 Task: Create New Vendor with Vendor Name: Aqua America - Texas, Billing Address Line1: 7190 S. Honey Creek Drive, Billing Address Line2: Englewood, Billing Address Line3: TX 77906
Action: Mouse moved to (172, 34)
Screenshot: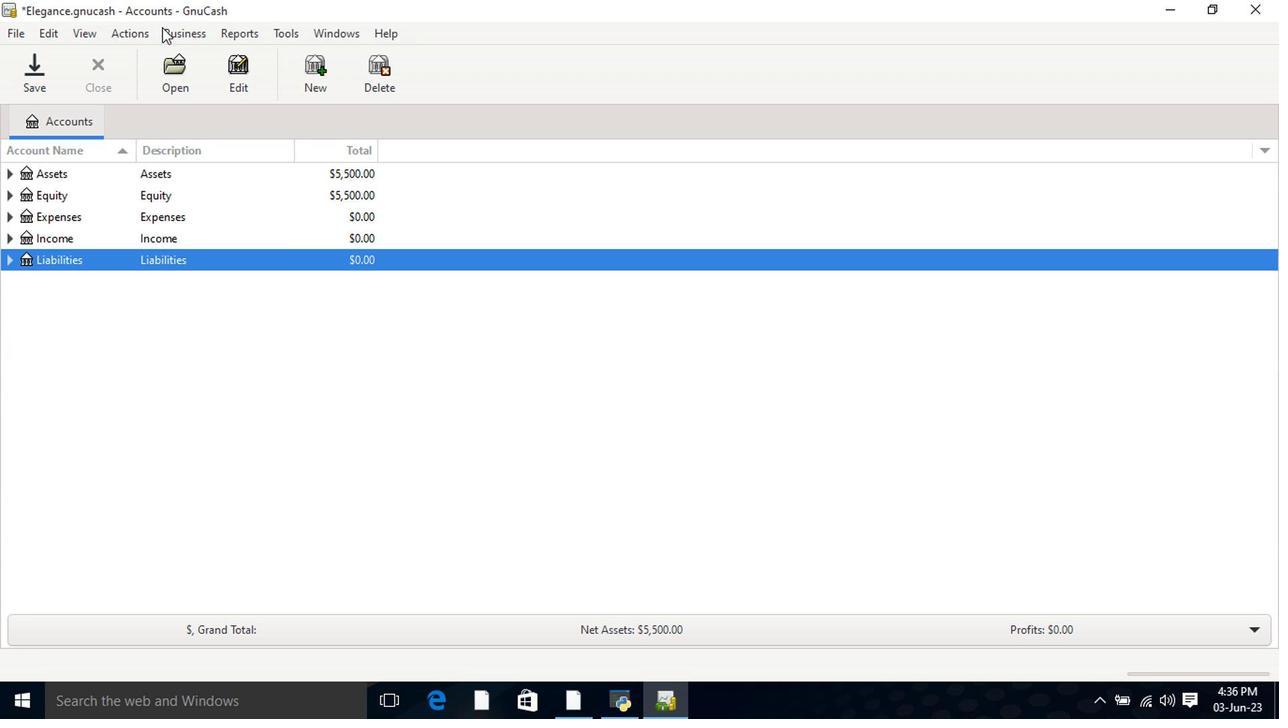 
Action: Mouse pressed left at (172, 34)
Screenshot: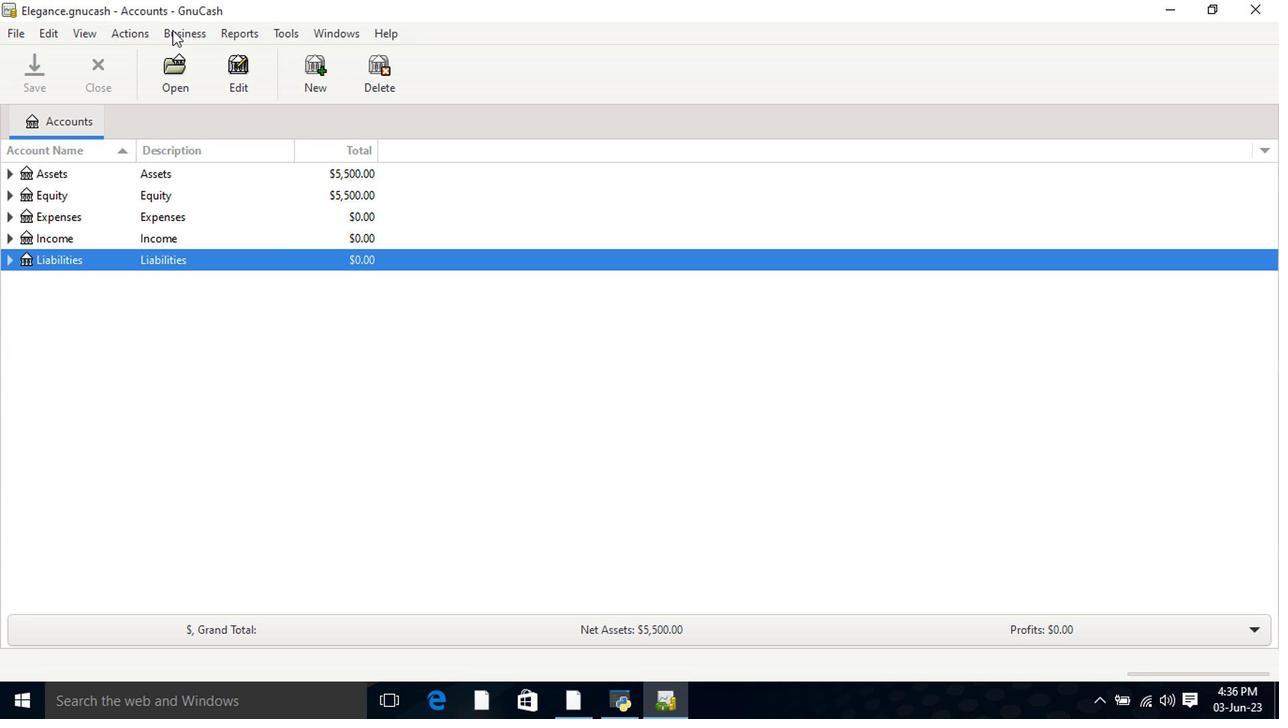 
Action: Mouse moved to (203, 84)
Screenshot: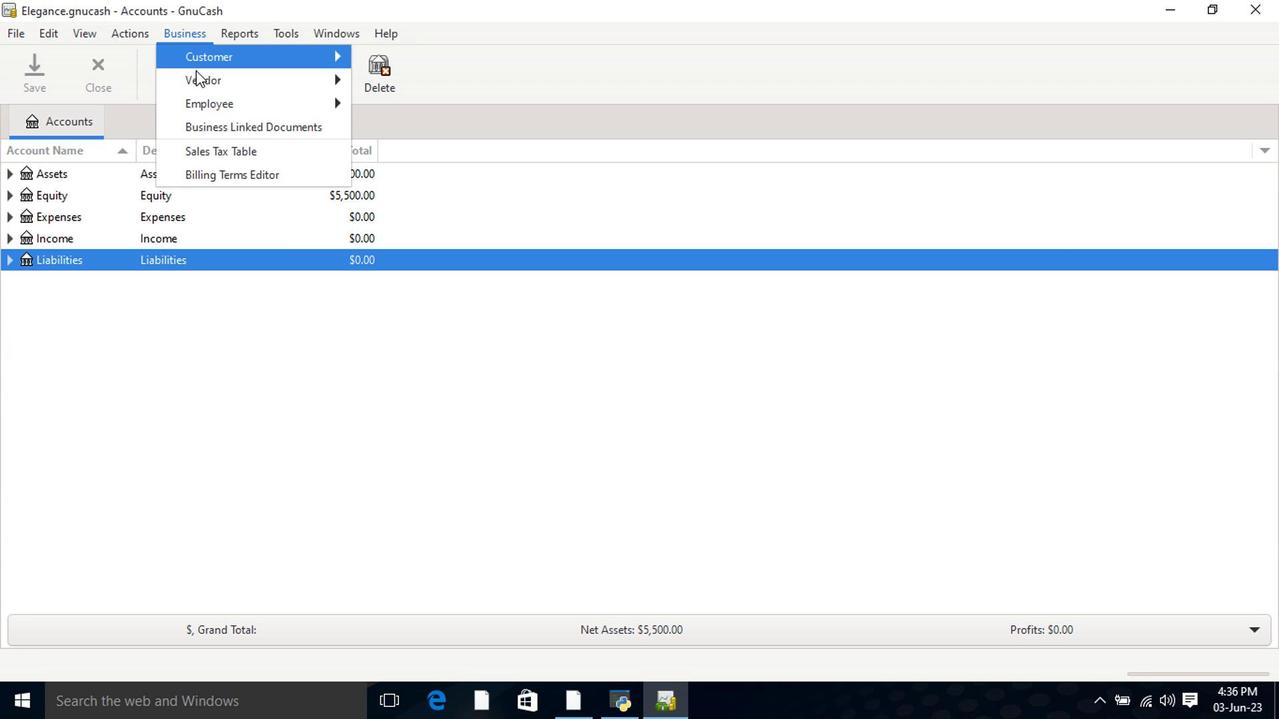 
Action: Mouse pressed left at (203, 84)
Screenshot: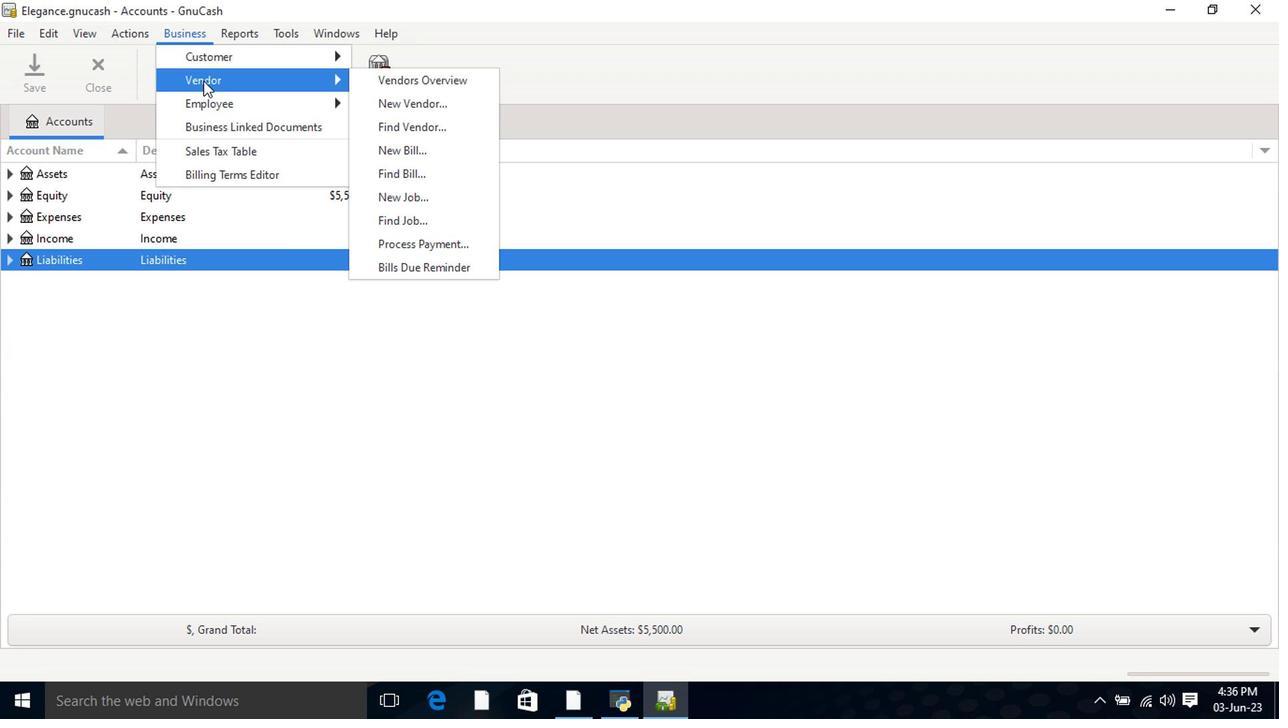 
Action: Mouse moved to (407, 109)
Screenshot: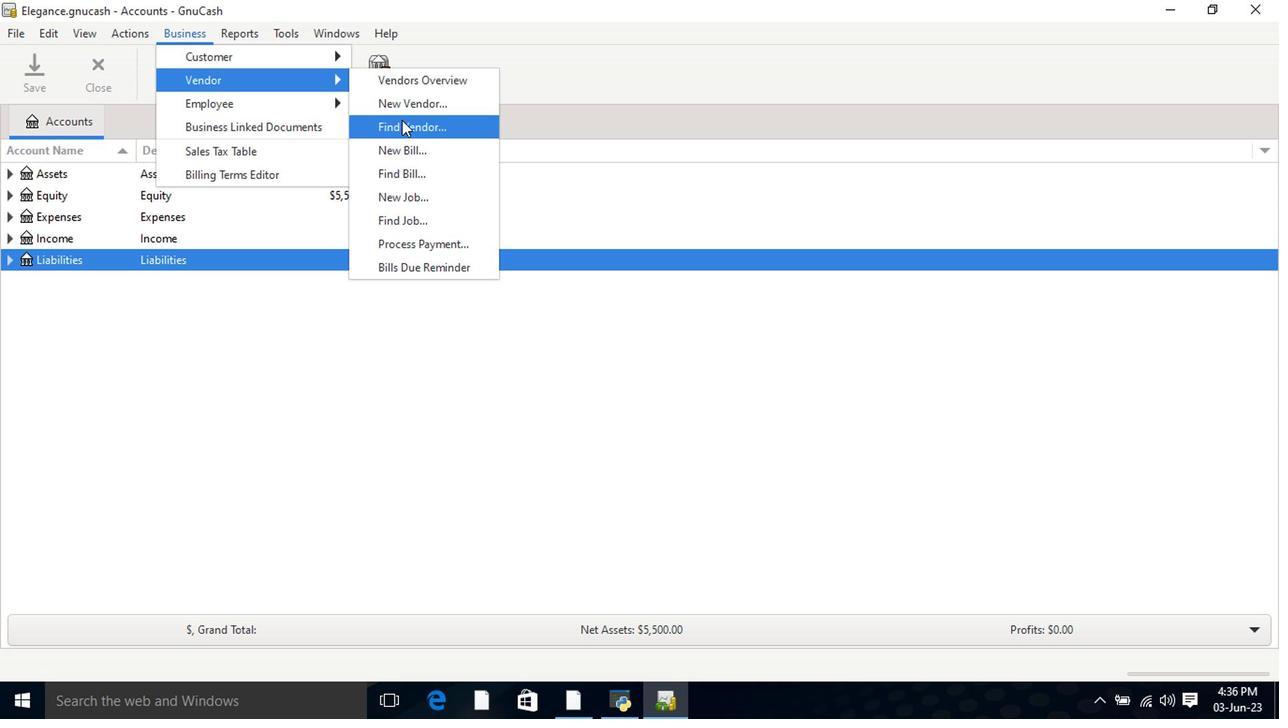 
Action: Mouse pressed left at (407, 109)
Screenshot: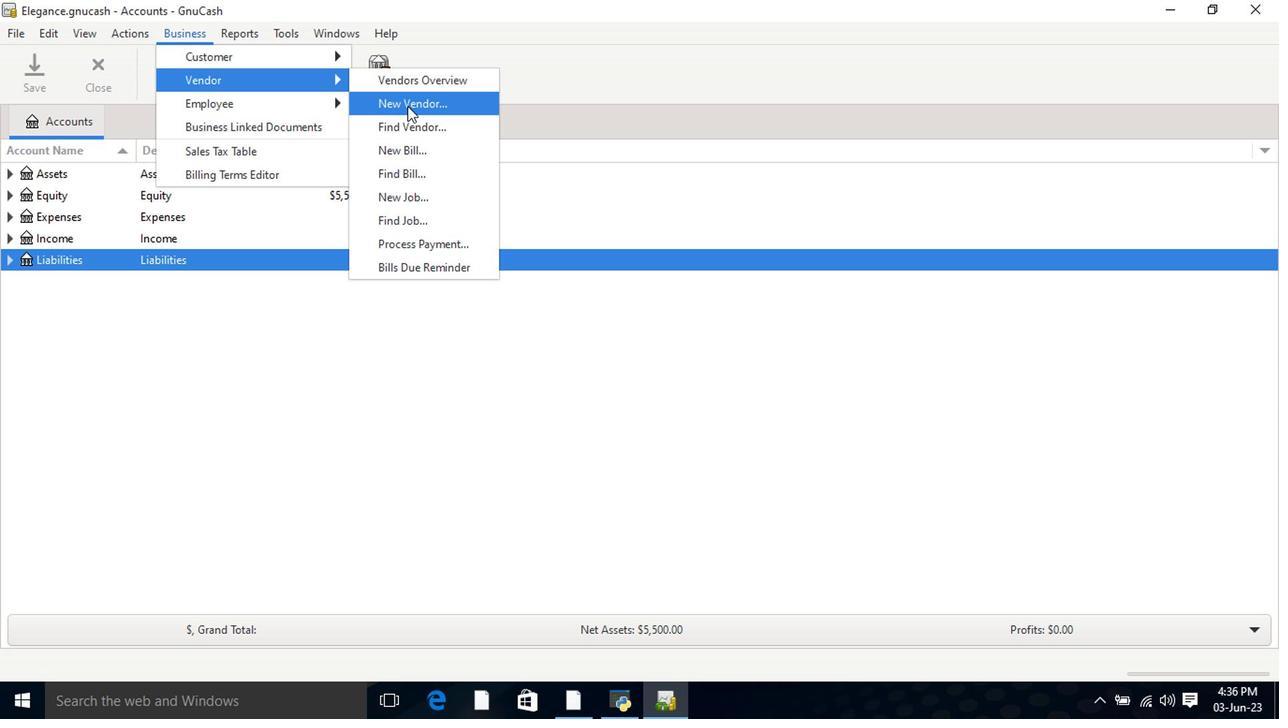 
Action: Mouse moved to (630, 205)
Screenshot: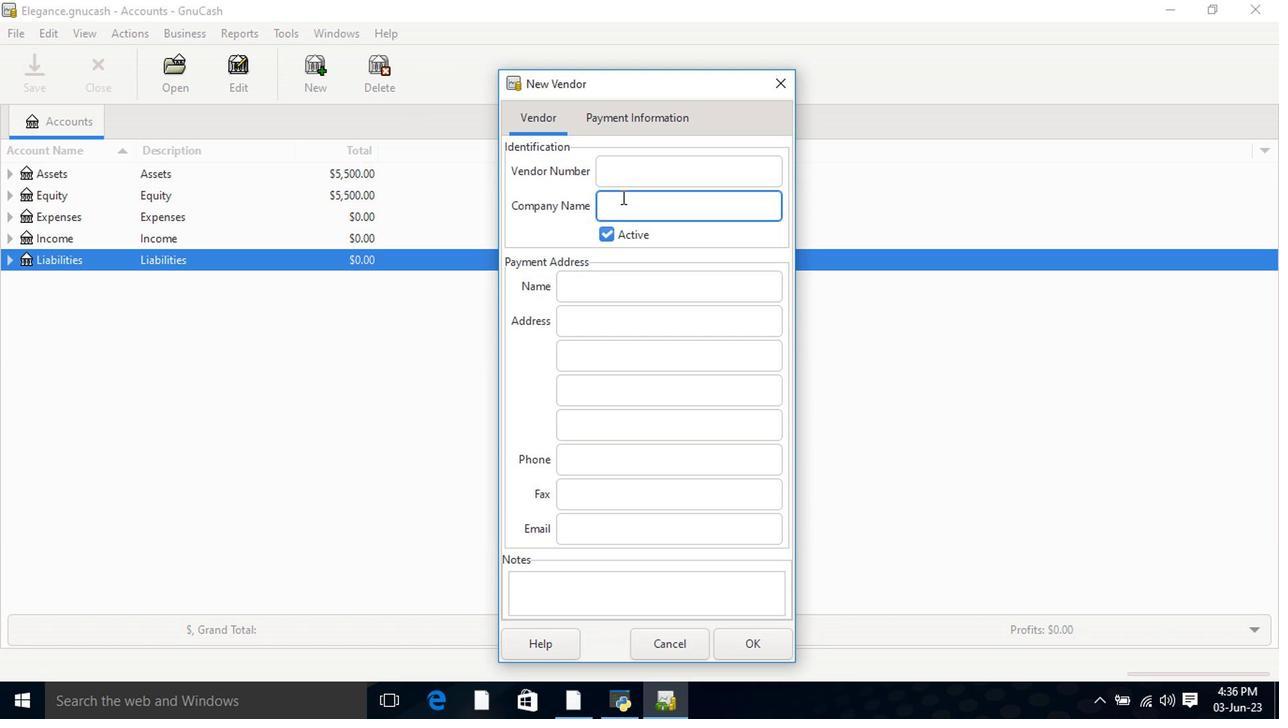 
Action: Key pressed <Key.shift>Aqua<Key.space><Key.shift>America-<Key.shift>Texax<Key.backspace>s<Key.tab><Key.tab><Key.tab>7190<Key.space><Key.shift>S.<Key.space><Key.shift>Honey<Key.space><Key.shift>Creek<Key.space><Key.shift>Drive<Key.tab><Key.shift>Englewood<Key.tab><Key.shift>TX<Key.space>77906<Key.tab><Key.tab>
Screenshot: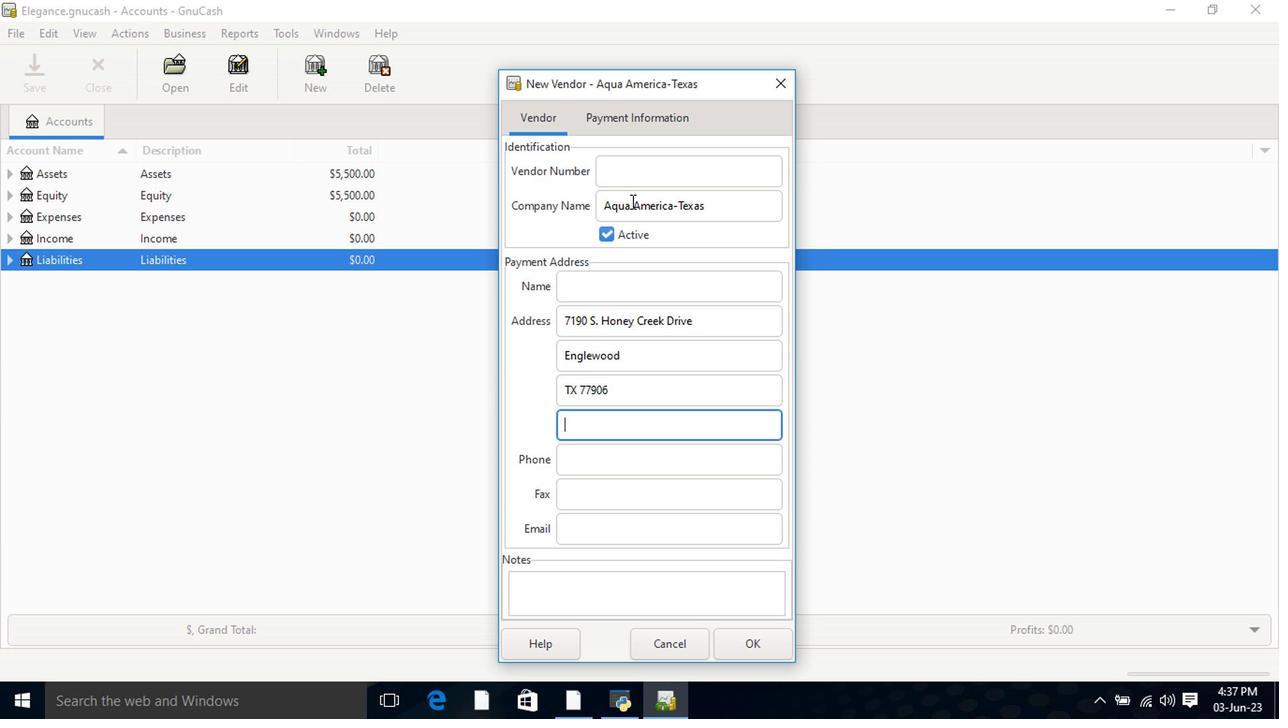 
Action: Mouse moved to (643, 116)
Screenshot: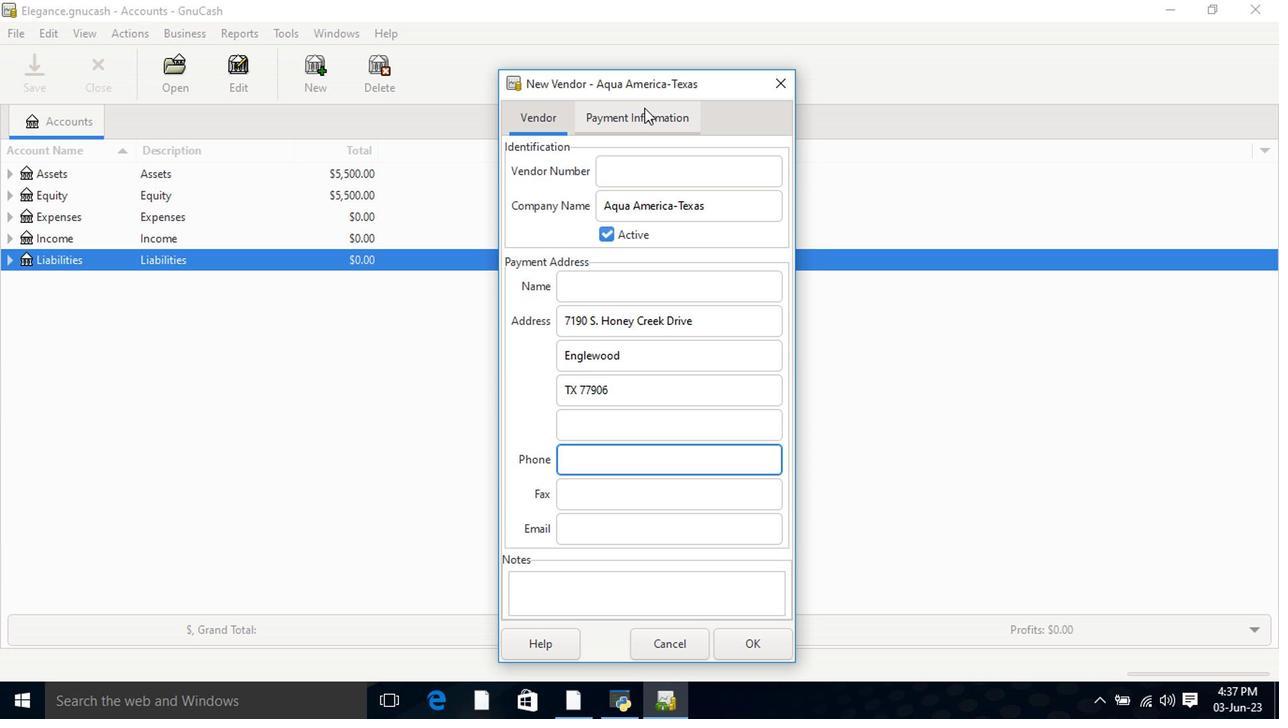 
Action: Mouse pressed left at (643, 116)
Screenshot: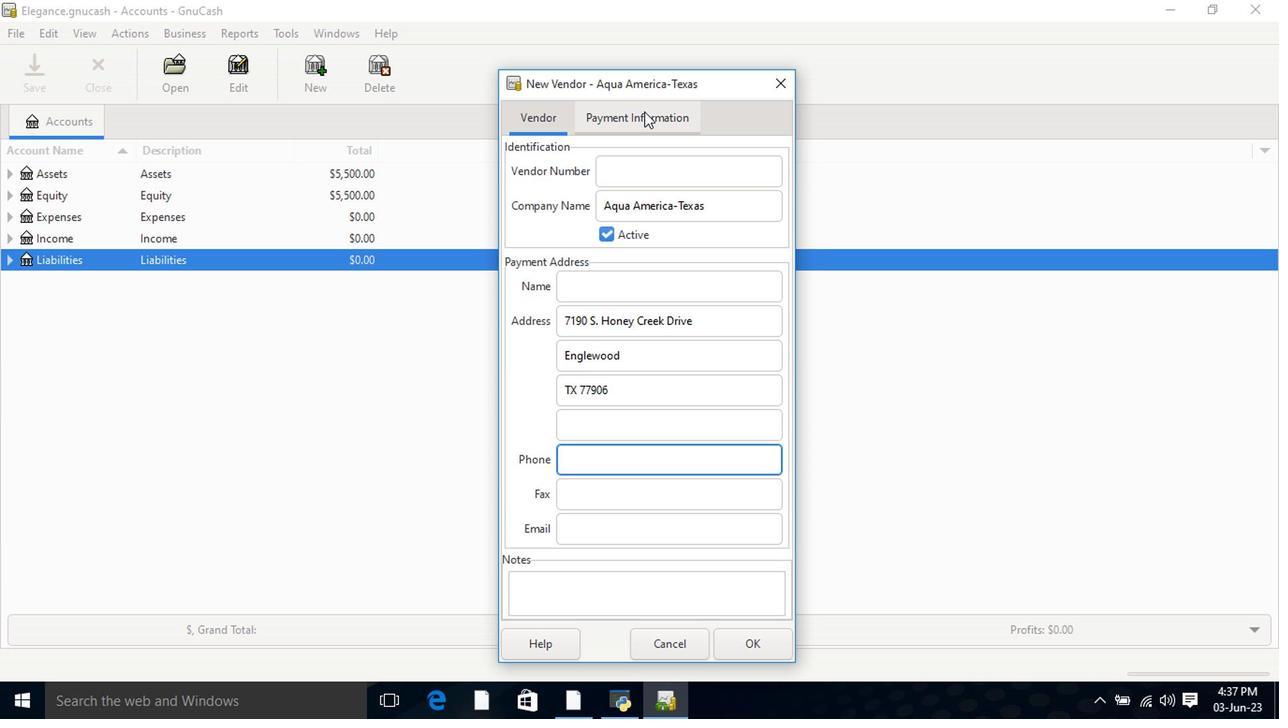 
Action: Mouse moved to (763, 640)
Screenshot: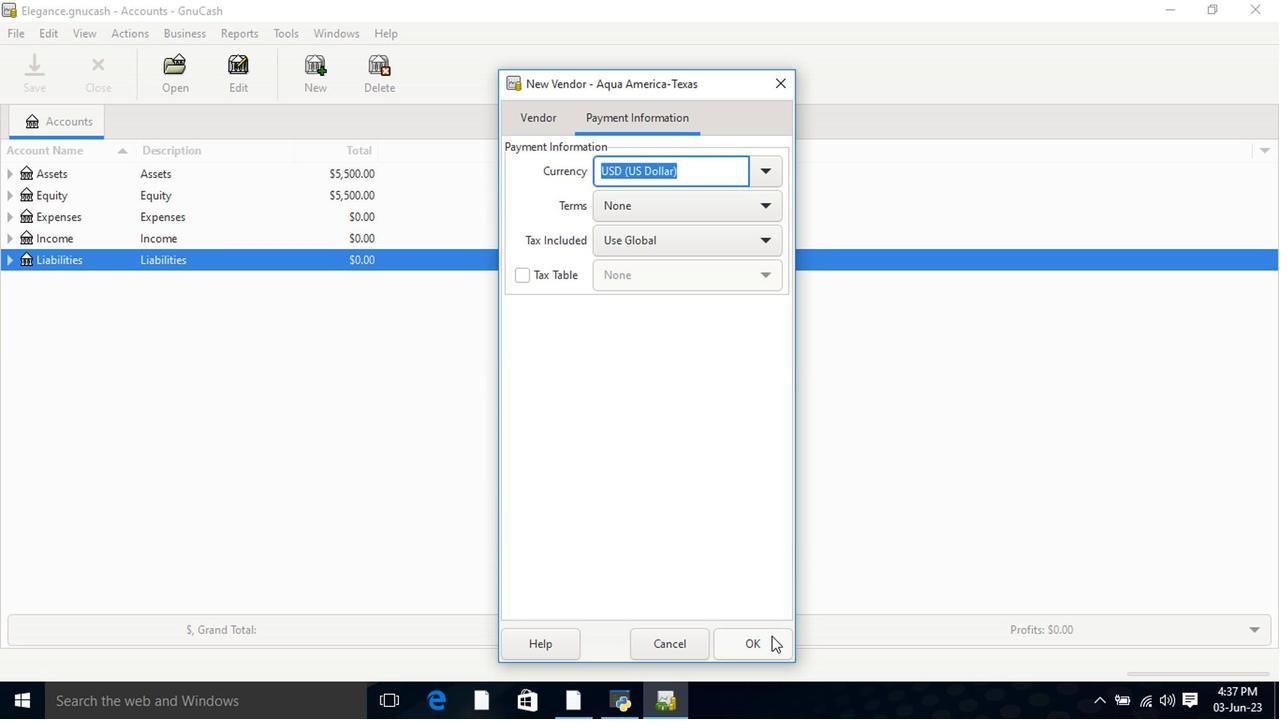 
Action: Mouse pressed left at (763, 640)
Screenshot: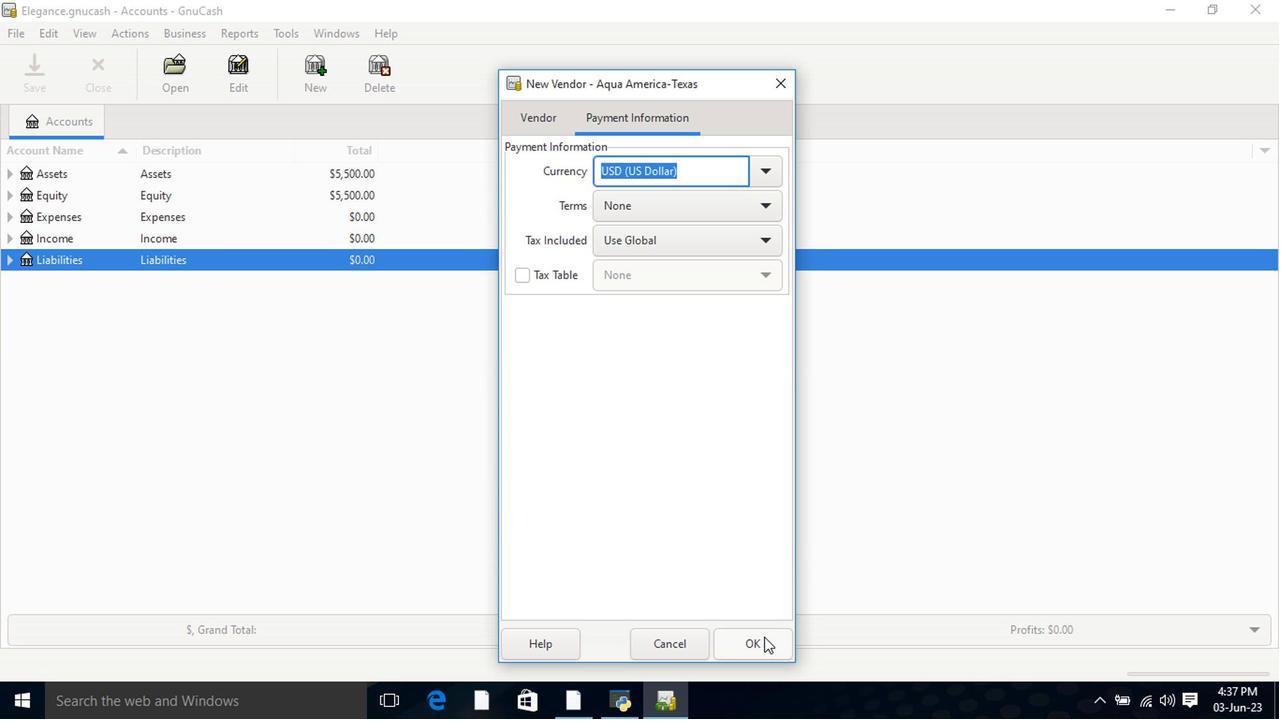 
Action: Mouse moved to (762, 641)
Screenshot: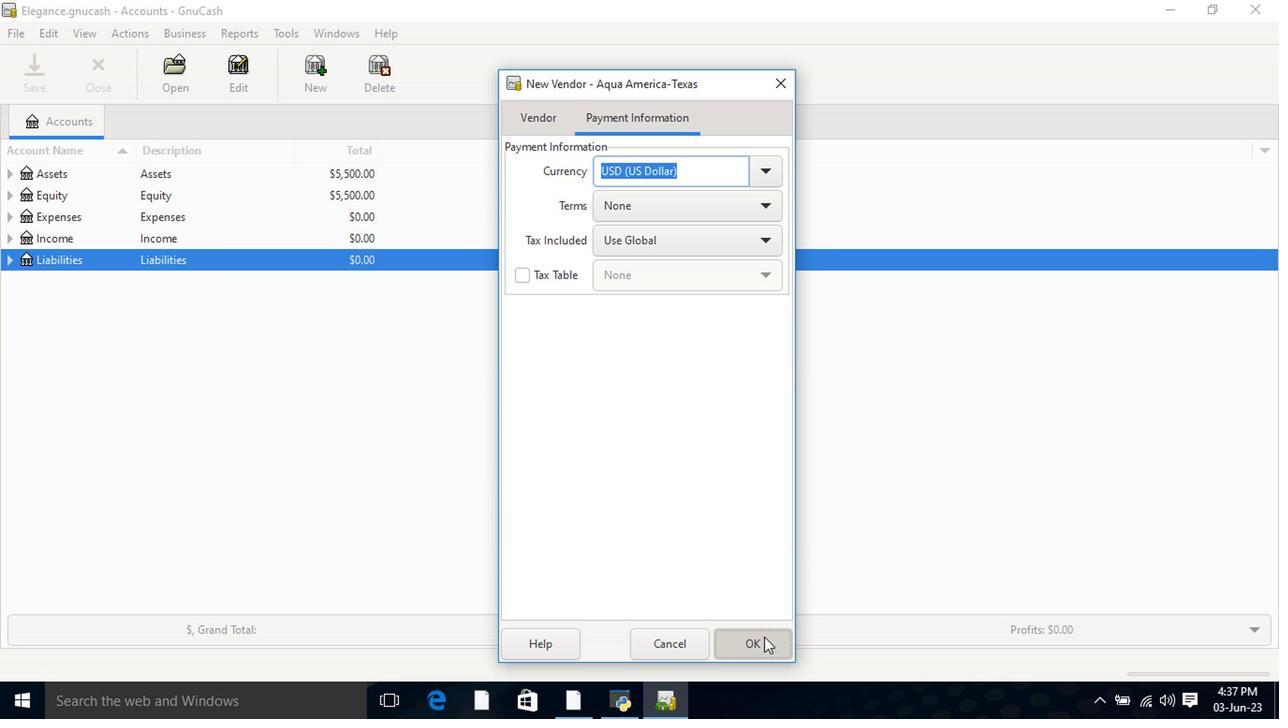 
